 Task: Select the off option in the allow automatic task.
Action: Mouse moved to (120, 362)
Screenshot: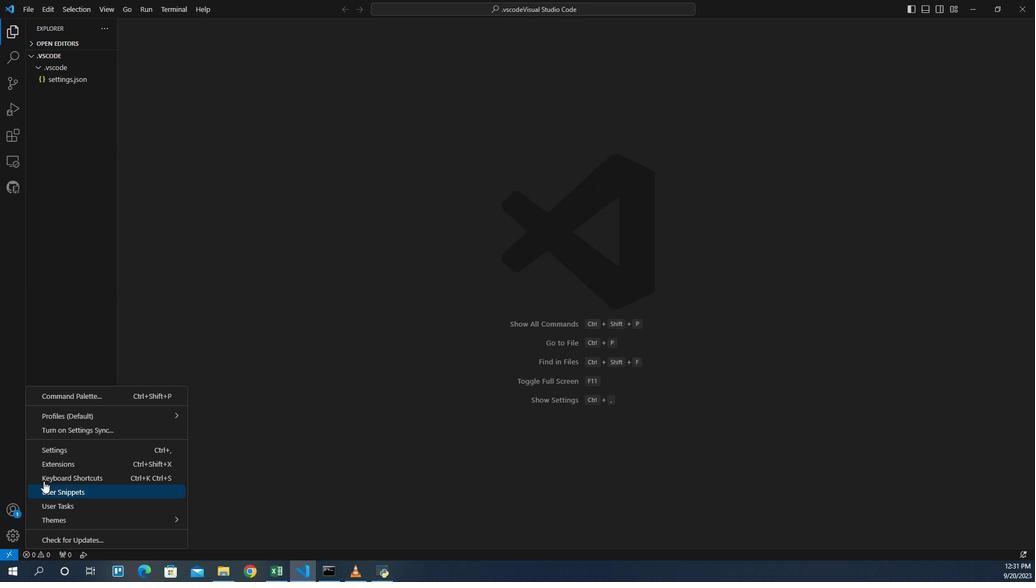 
Action: Mouse pressed left at (120, 362)
Screenshot: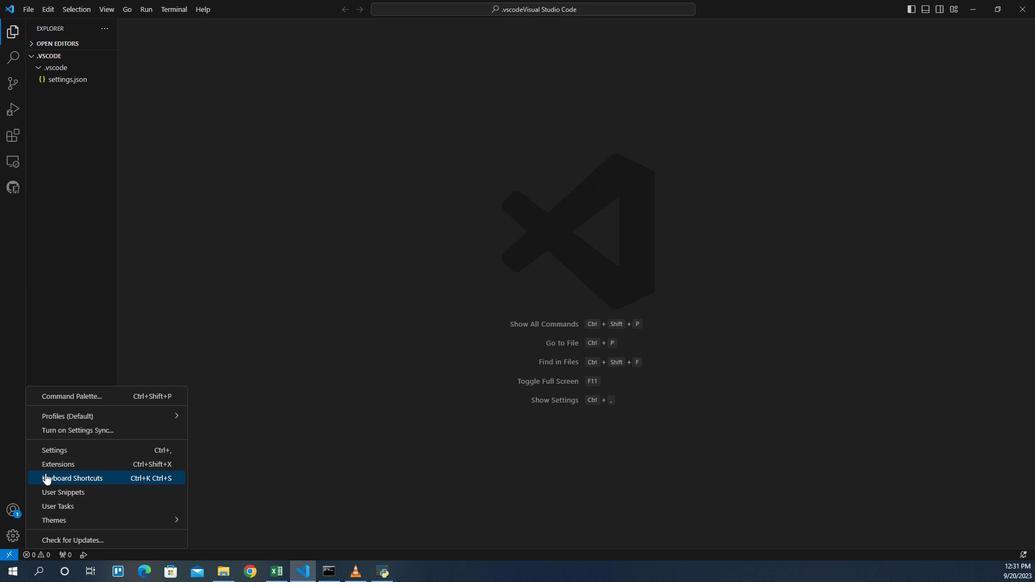 
Action: Mouse moved to (144, 317)
Screenshot: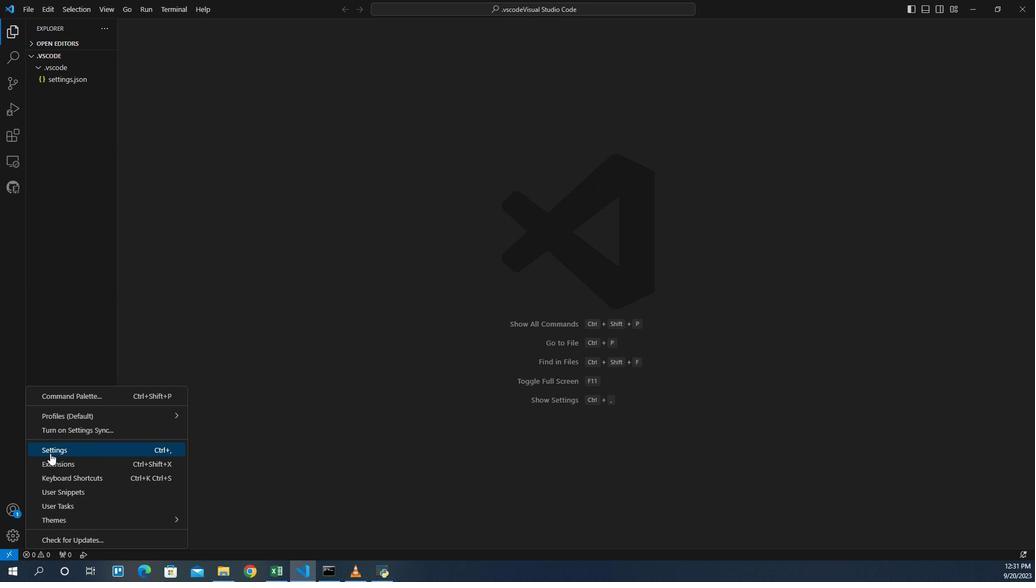 
Action: Mouse pressed left at (144, 317)
Screenshot: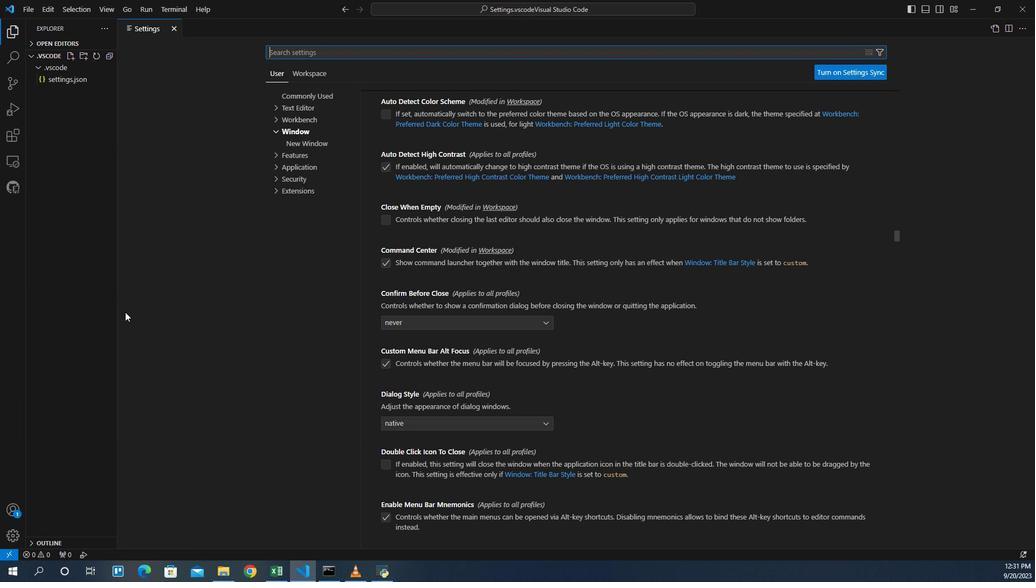 
Action: Mouse moved to (328, 110)
Screenshot: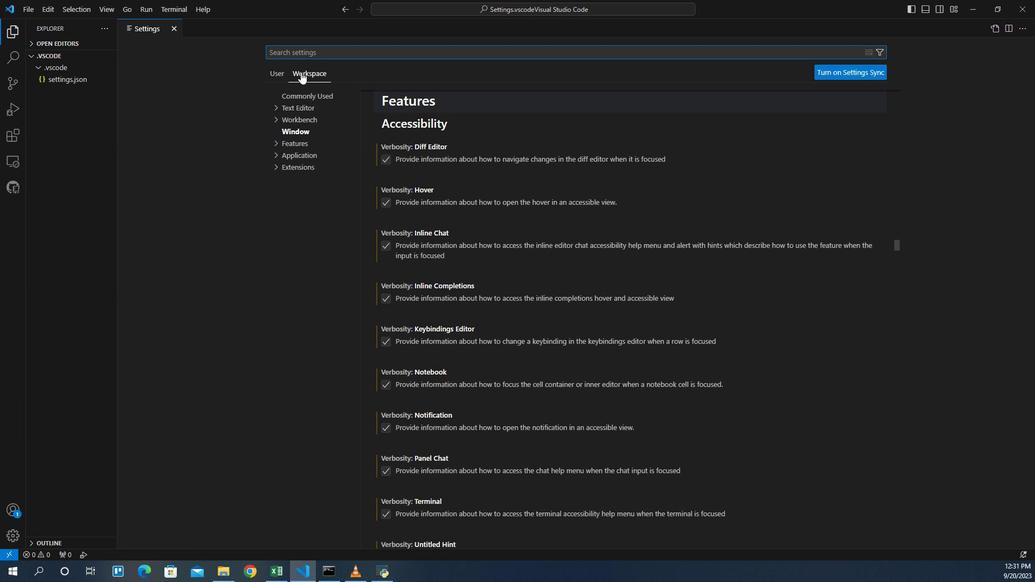 
Action: Mouse pressed left at (328, 110)
Screenshot: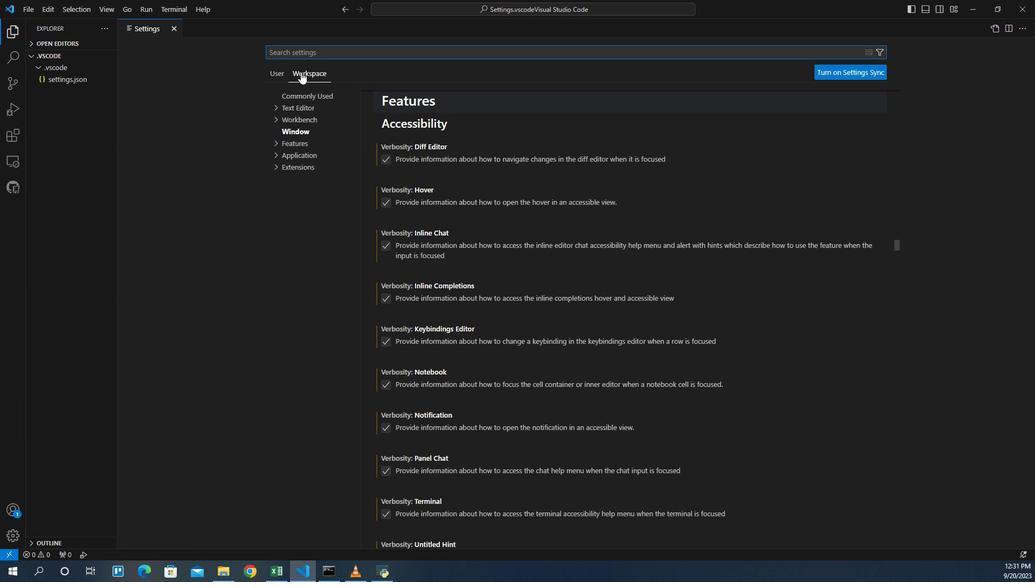 
Action: Mouse moved to (322, 148)
Screenshot: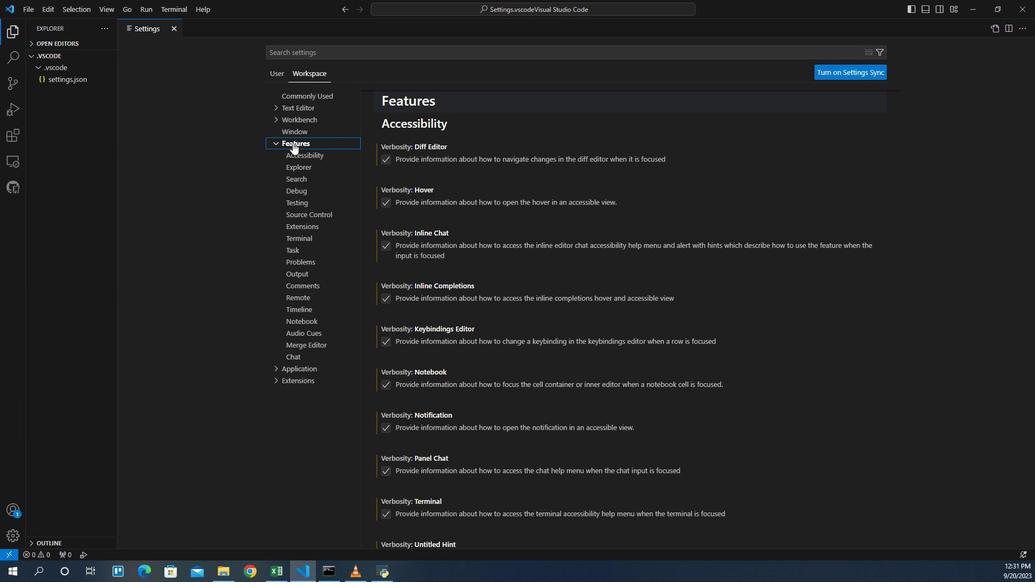 
Action: Mouse pressed left at (322, 148)
Screenshot: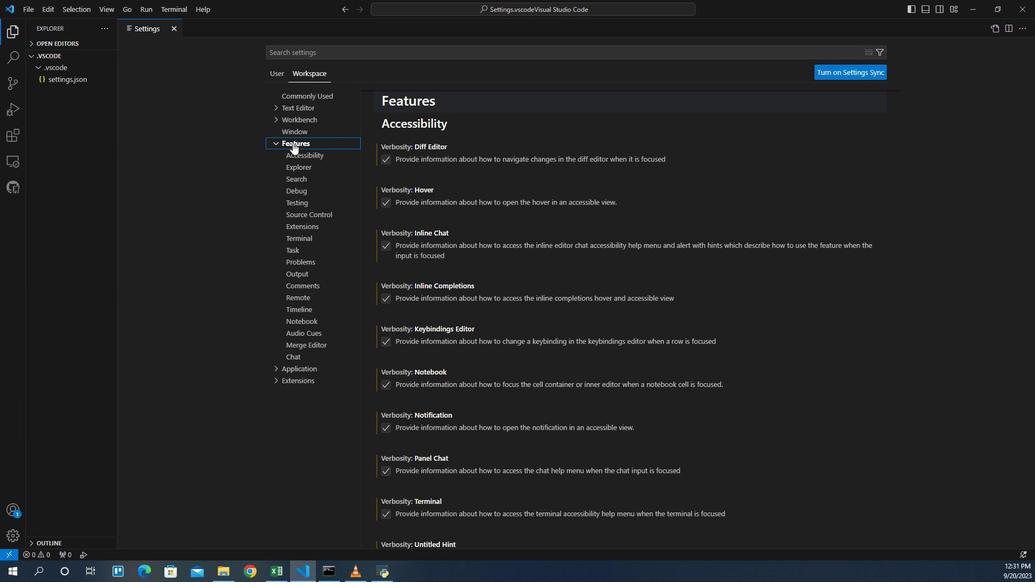 
Action: Mouse moved to (327, 208)
Screenshot: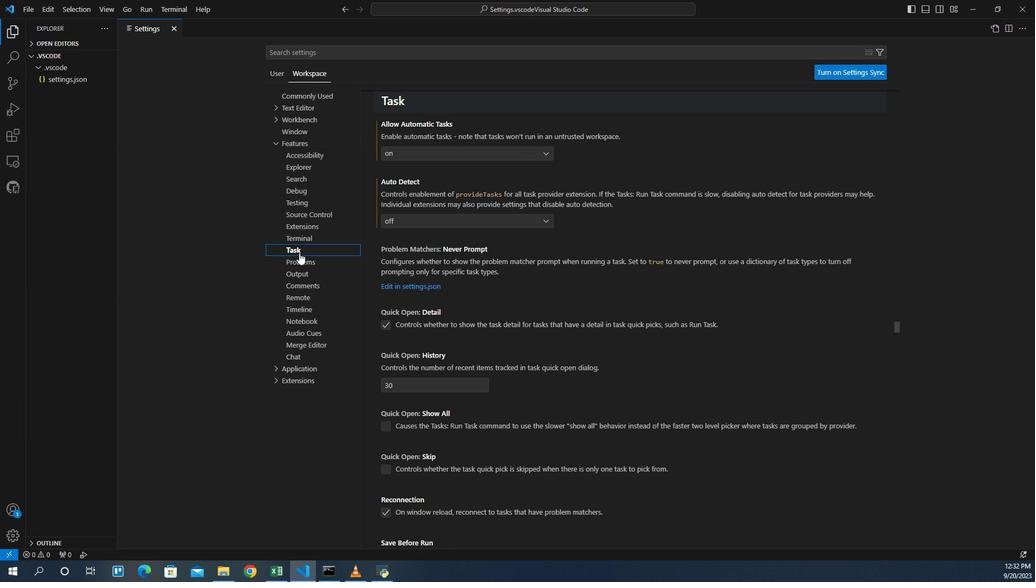 
Action: Mouse pressed left at (327, 208)
Screenshot: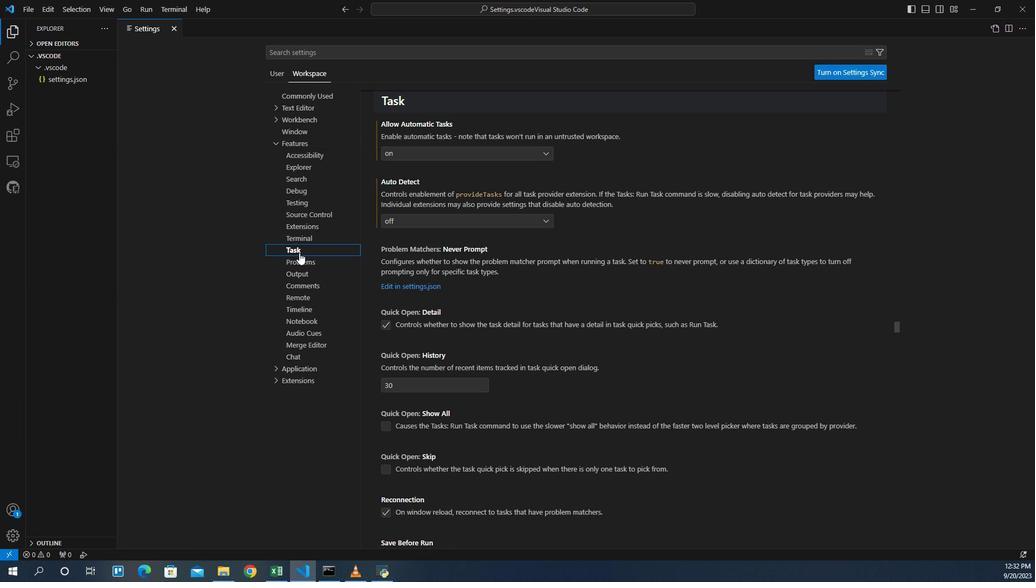 
Action: Mouse moved to (420, 154)
Screenshot: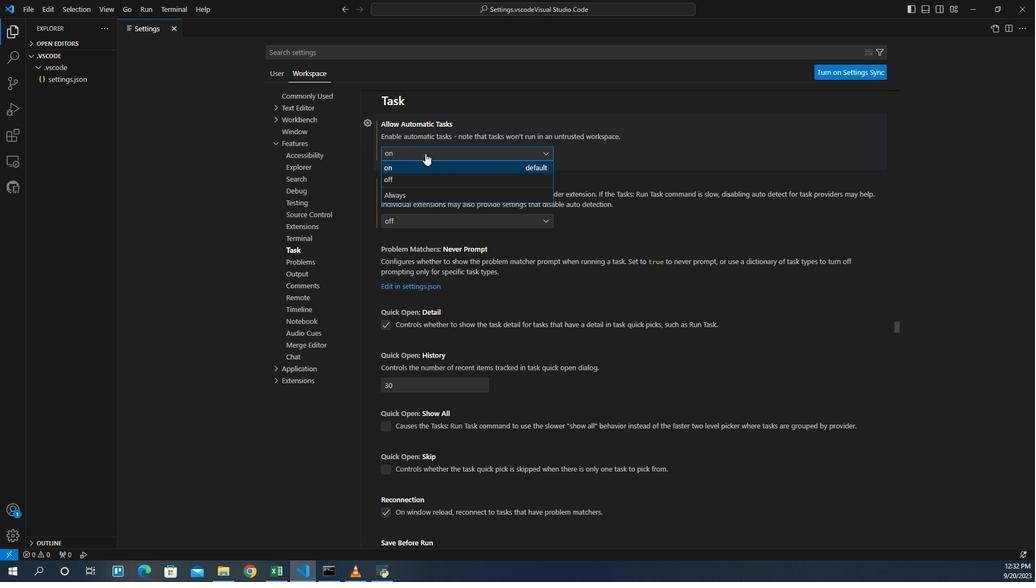 
Action: Mouse pressed left at (420, 154)
Screenshot: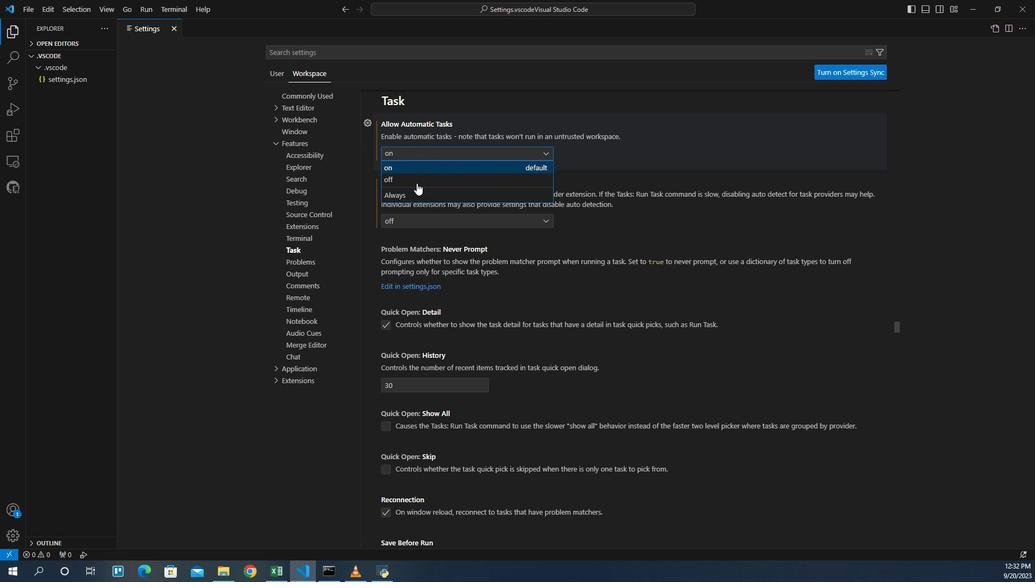 
Action: Mouse moved to (410, 169)
Screenshot: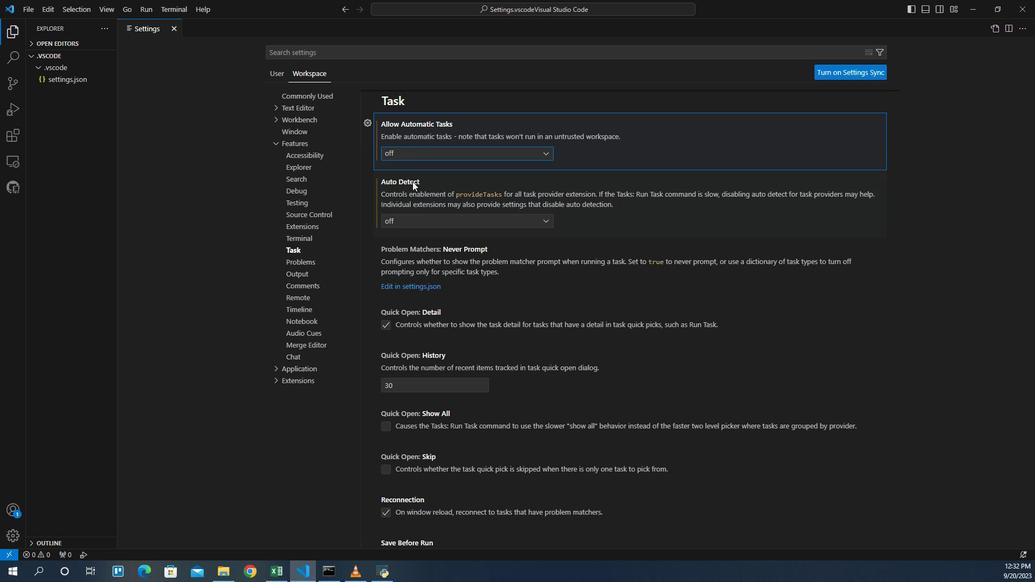 
Action: Mouse pressed left at (410, 169)
Screenshot: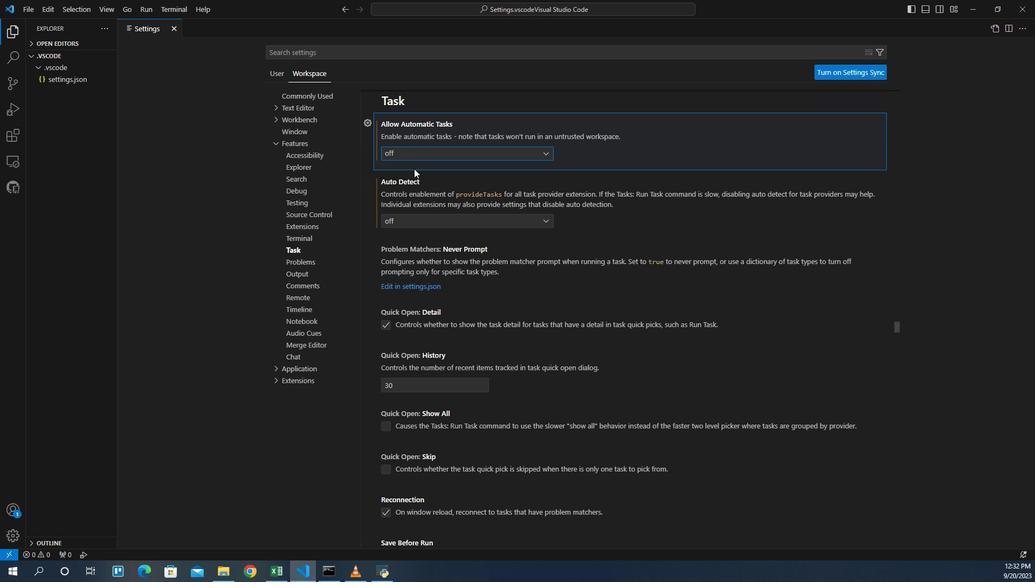 
Action: Mouse moved to (412, 161)
Screenshot: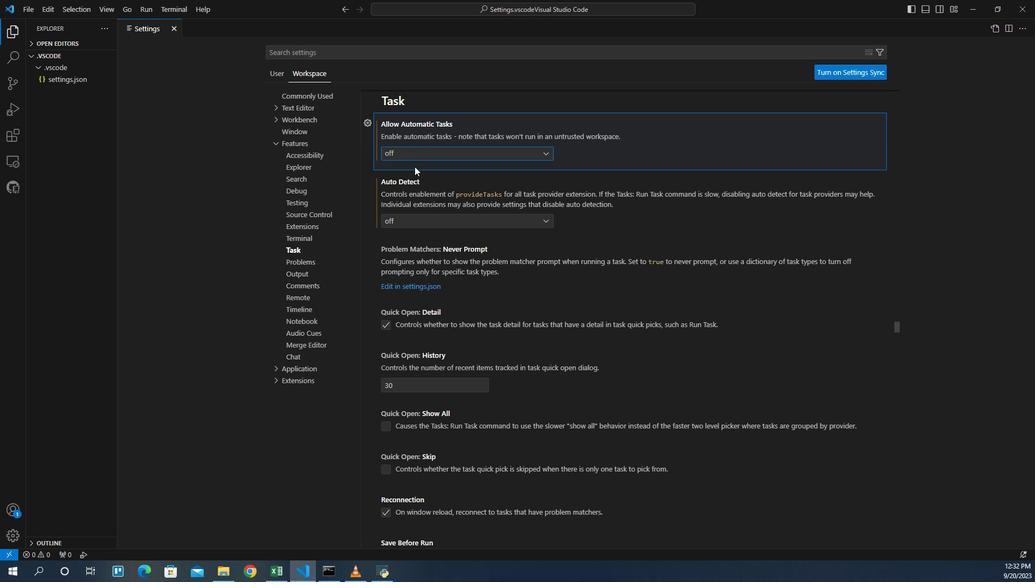 
